 Task: Check all the items "in all the checklists" on the card.
Action: Mouse moved to (945, 83)
Screenshot: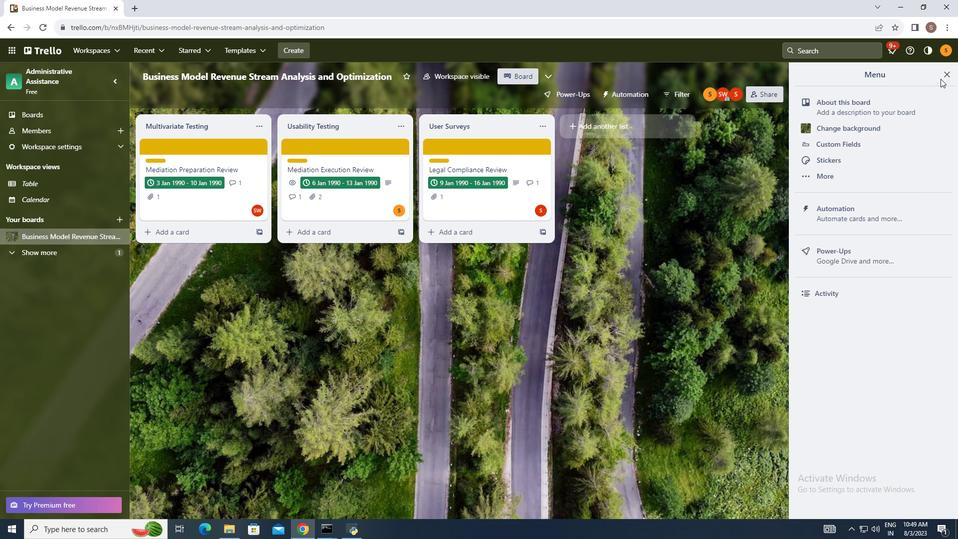 
Action: Mouse pressed left at (945, 83)
Screenshot: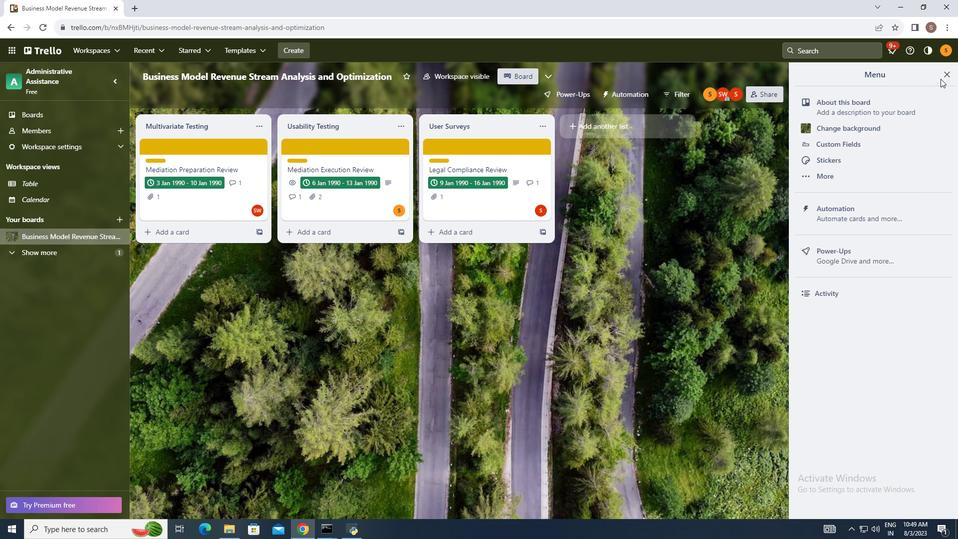 
Action: Mouse moved to (874, 213)
Screenshot: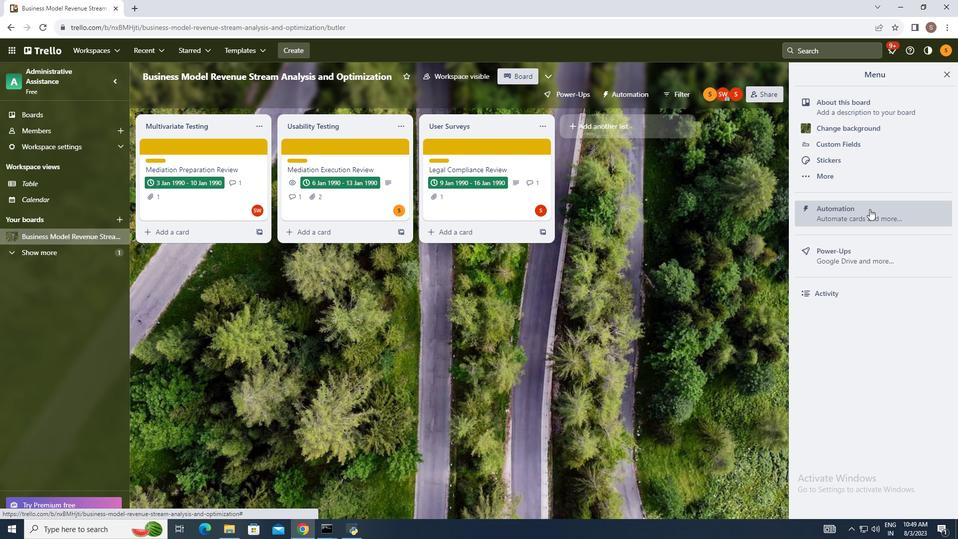 
Action: Mouse pressed left at (874, 213)
Screenshot: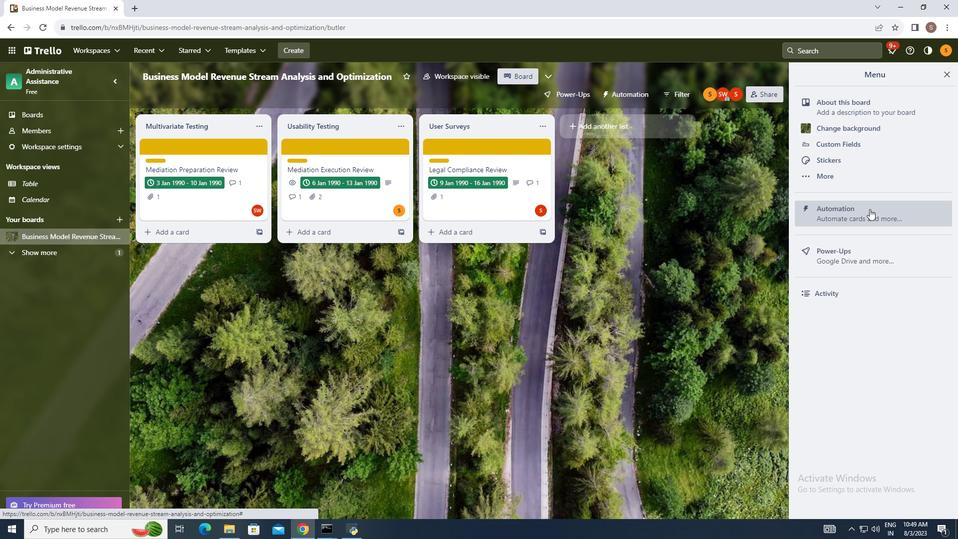 
Action: Mouse moved to (200, 262)
Screenshot: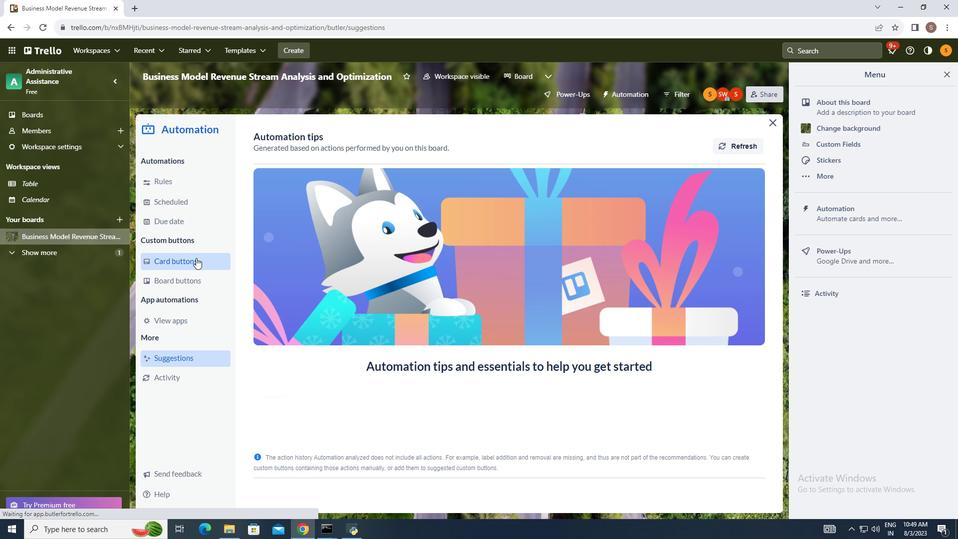 
Action: Mouse pressed left at (200, 262)
Screenshot: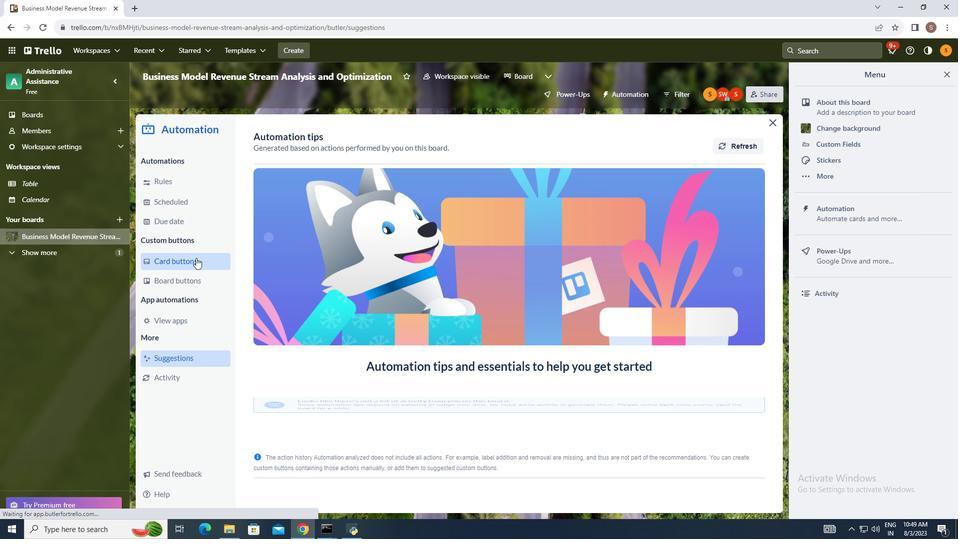 
Action: Mouse moved to (734, 143)
Screenshot: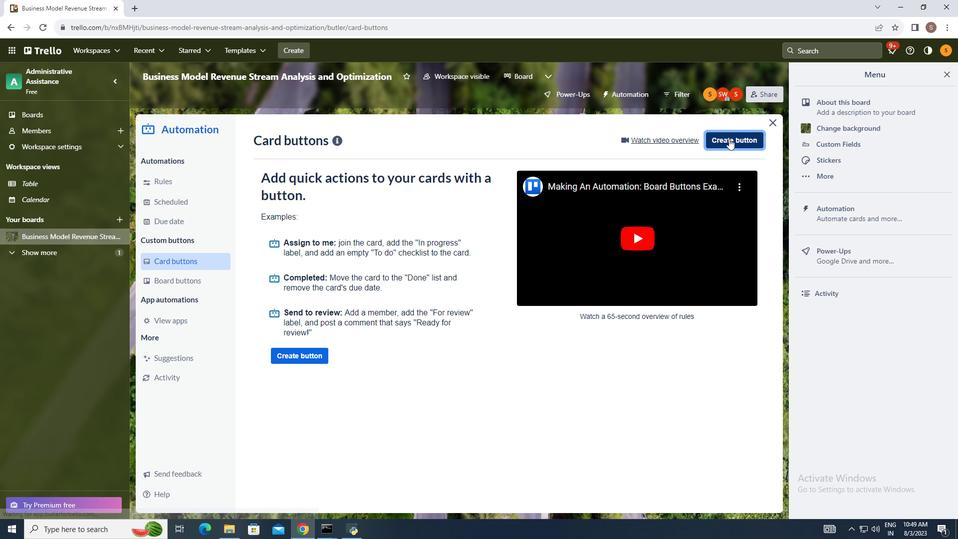 
Action: Mouse pressed left at (734, 143)
Screenshot: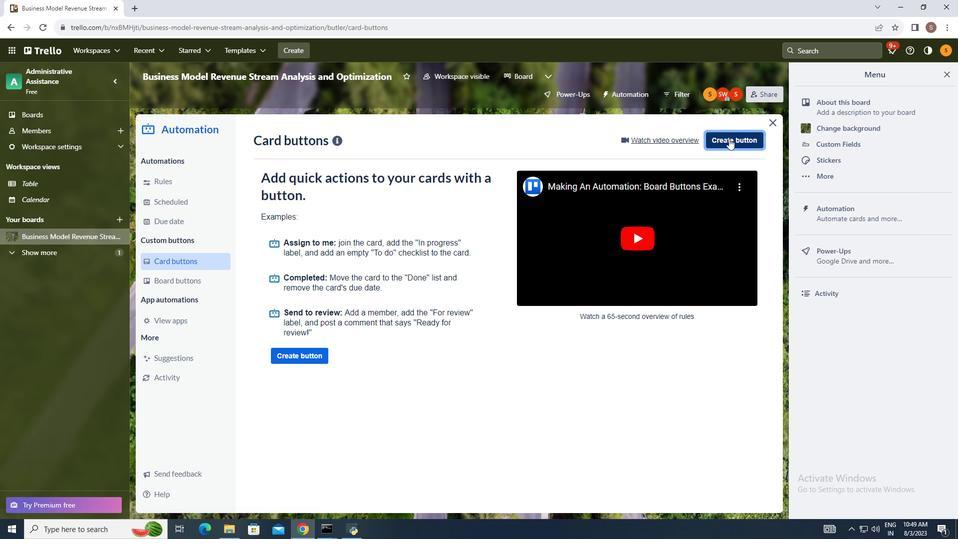 
Action: Mouse moved to (520, 279)
Screenshot: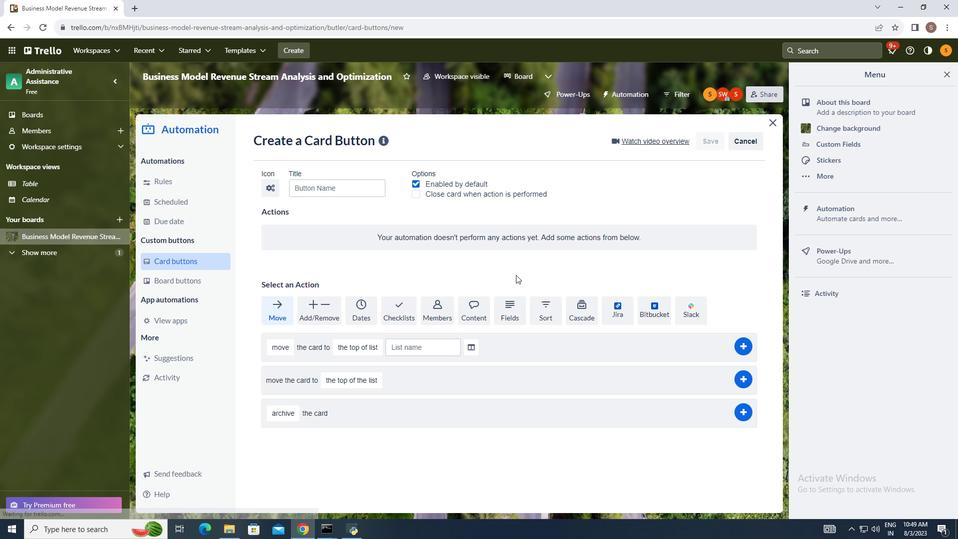 
Action: Mouse pressed left at (520, 279)
Screenshot: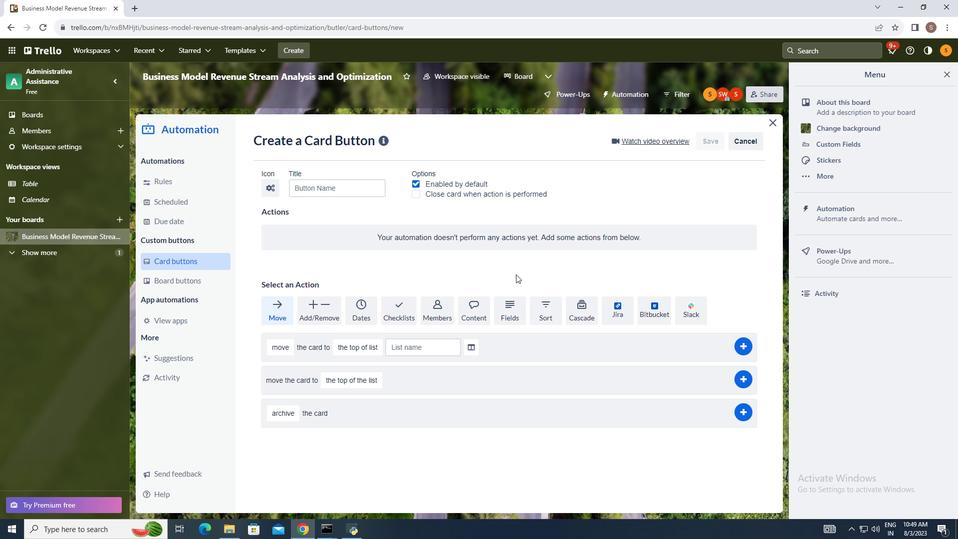 
Action: Mouse moved to (413, 313)
Screenshot: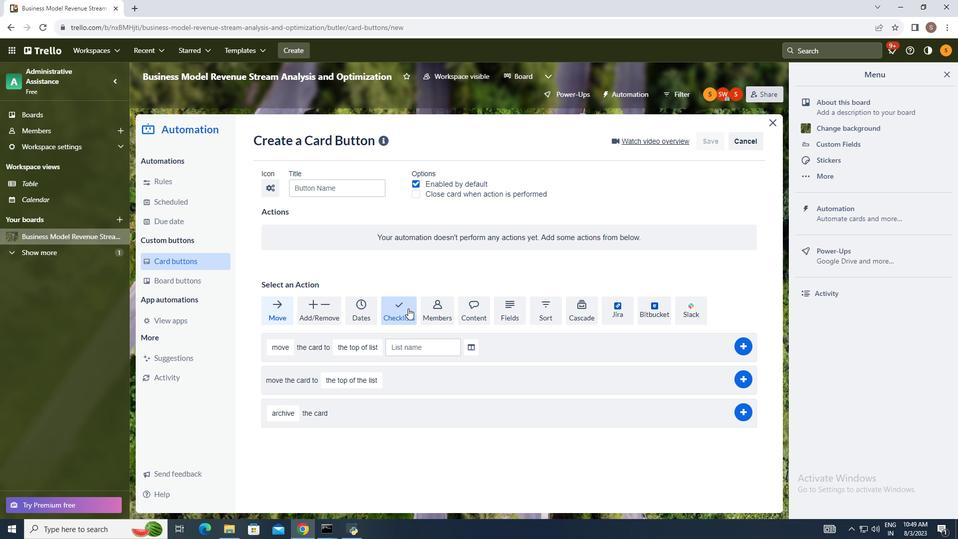 
Action: Mouse pressed left at (413, 313)
Screenshot: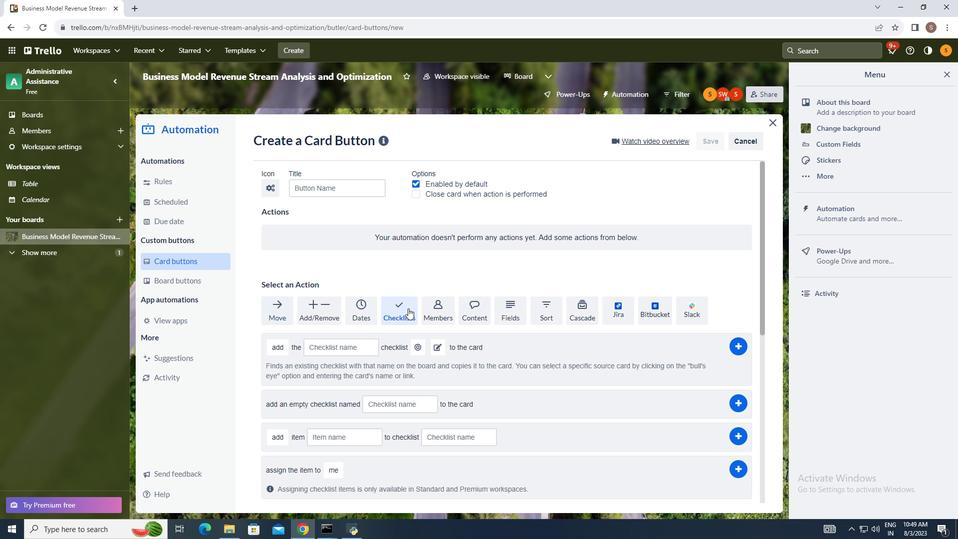 
Action: Mouse moved to (448, 336)
Screenshot: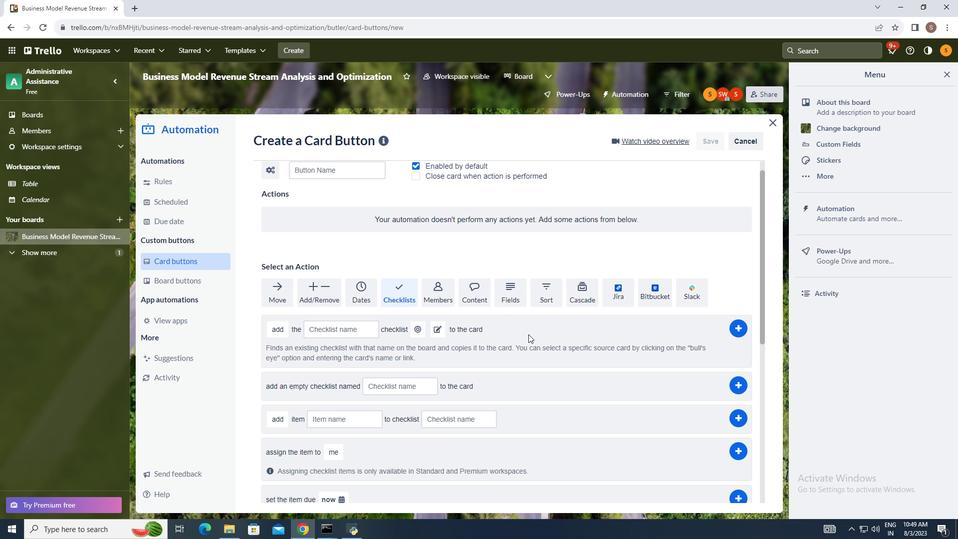 
Action: Mouse scrolled (448, 337) with delta (0, 0)
Screenshot: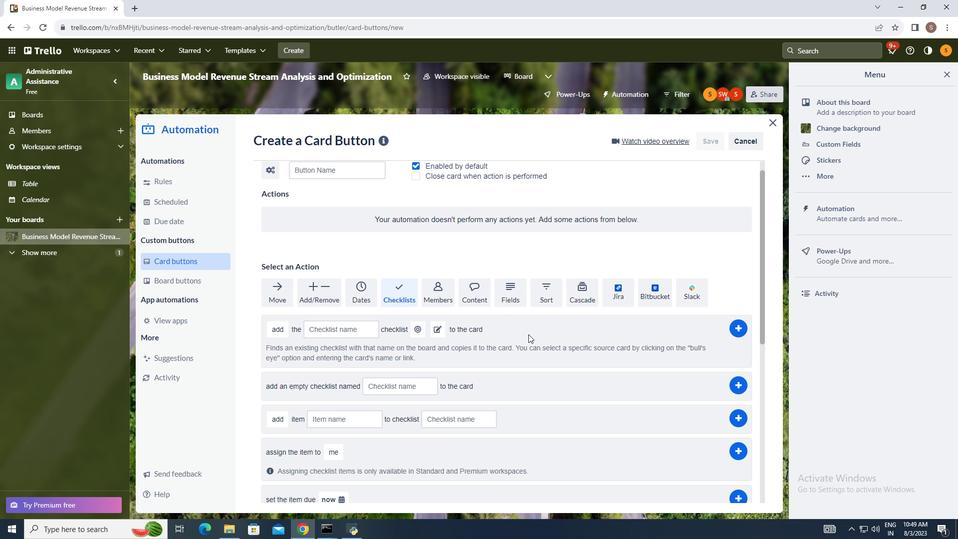 
Action: Mouse moved to (477, 336)
Screenshot: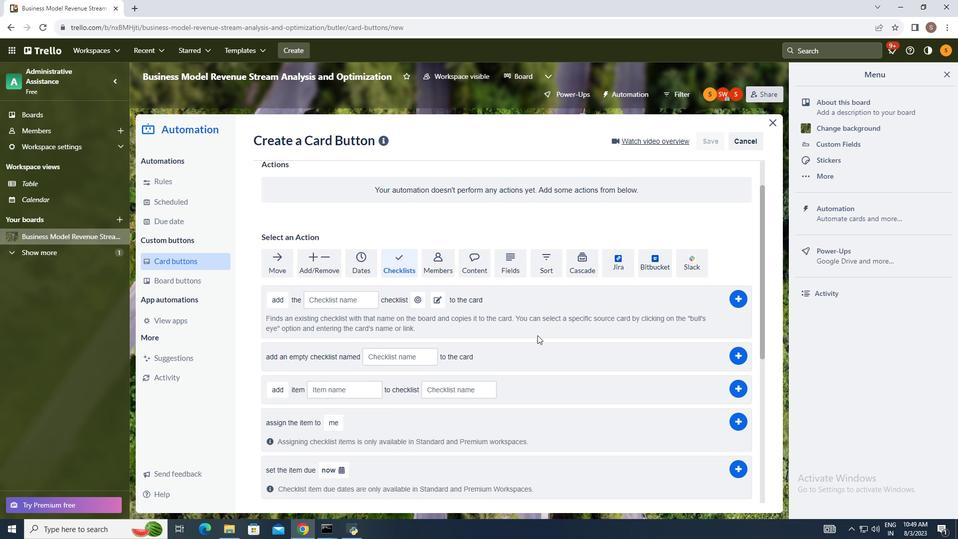 
Action: Mouse scrolled (477, 336) with delta (0, 0)
Screenshot: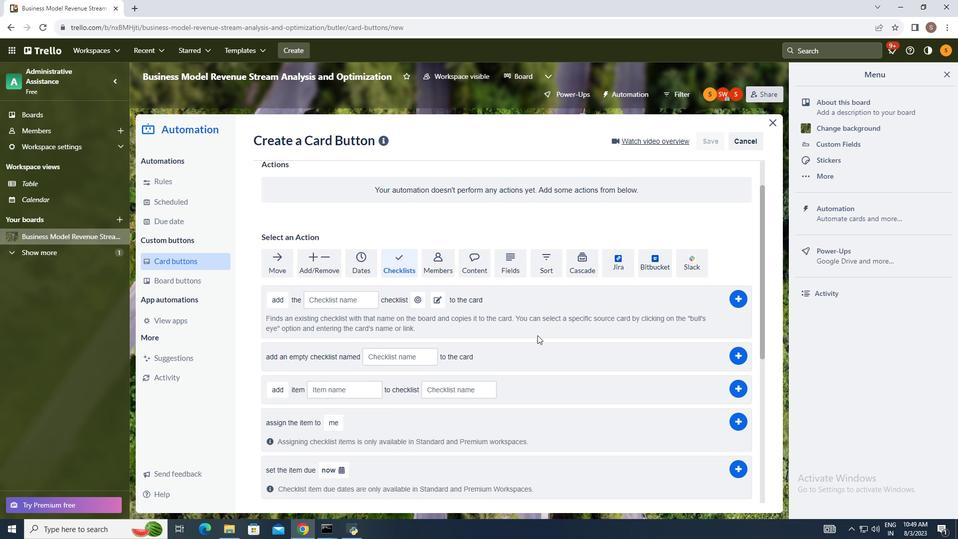
Action: Mouse moved to (528, 339)
Screenshot: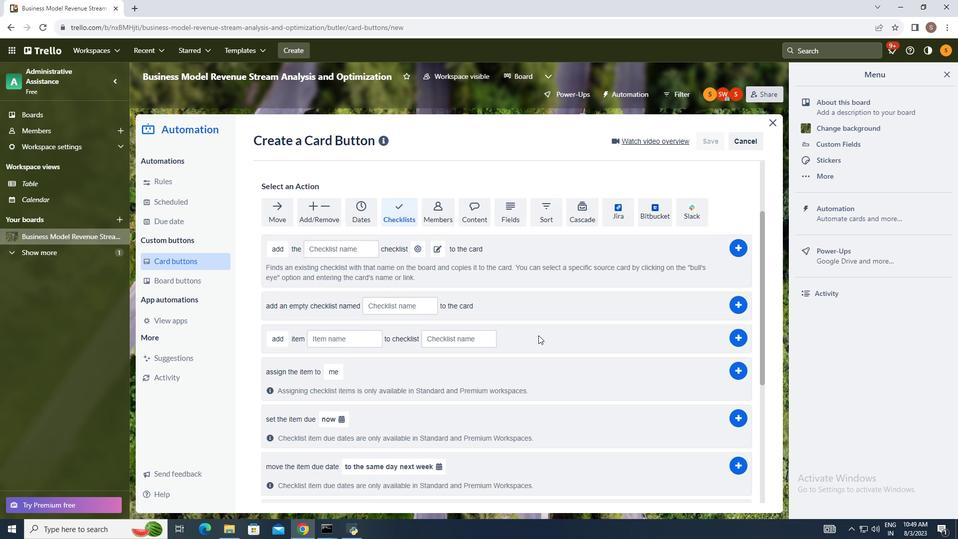 
Action: Mouse scrolled (528, 338) with delta (0, 0)
Screenshot: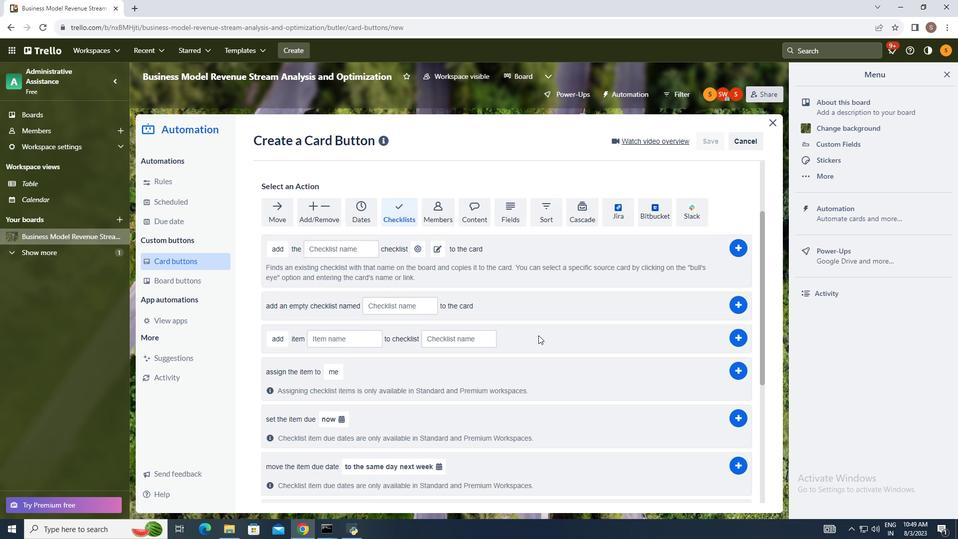 
Action: Mouse moved to (556, 339)
Screenshot: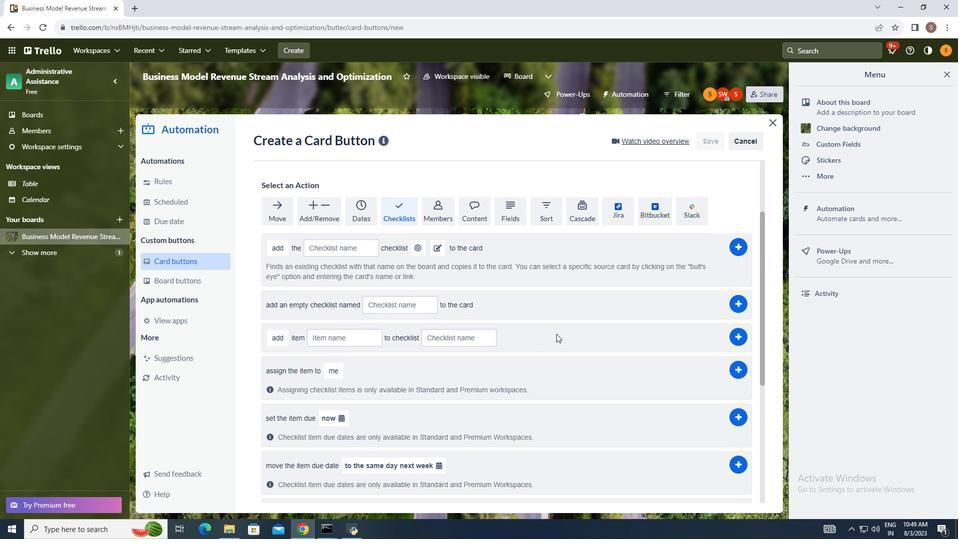 
Action: Mouse scrolled (543, 339) with delta (0, 0)
Screenshot: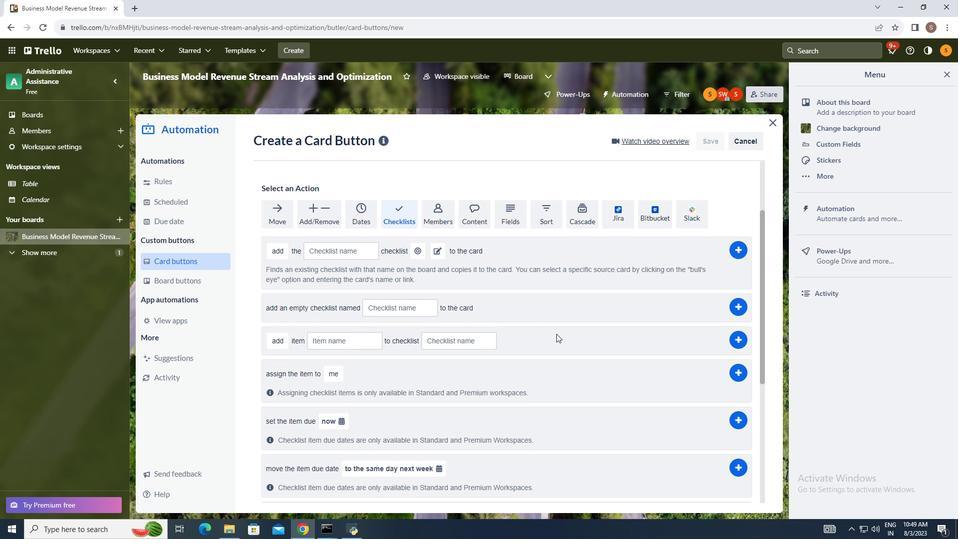 
Action: Mouse moved to (556, 338)
Screenshot: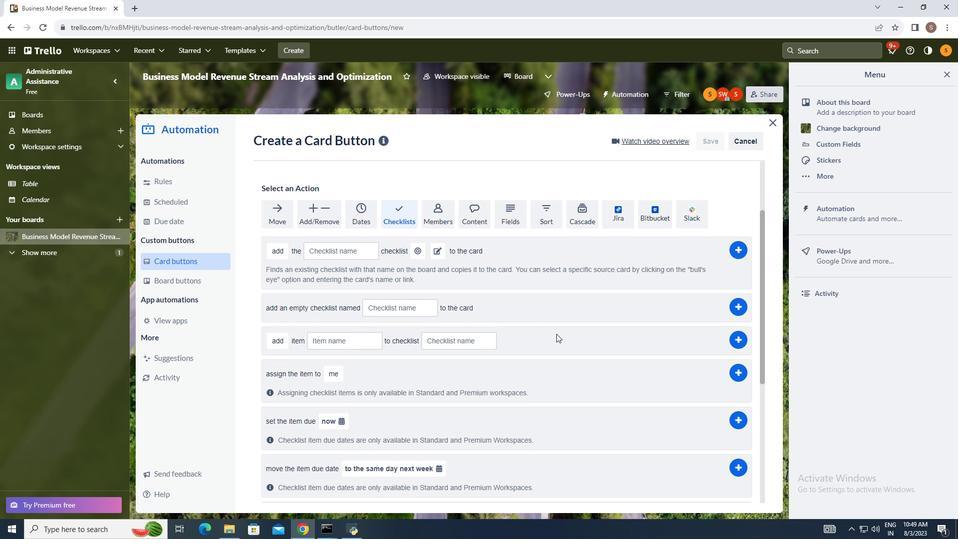 
Action: Mouse scrolled (551, 340) with delta (0, 0)
Screenshot: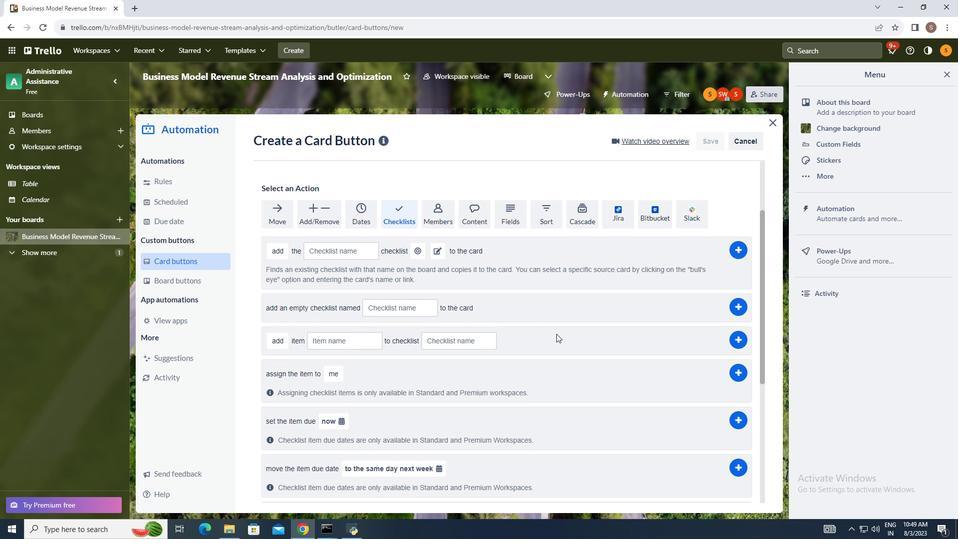 
Action: Mouse moved to (559, 338)
Screenshot: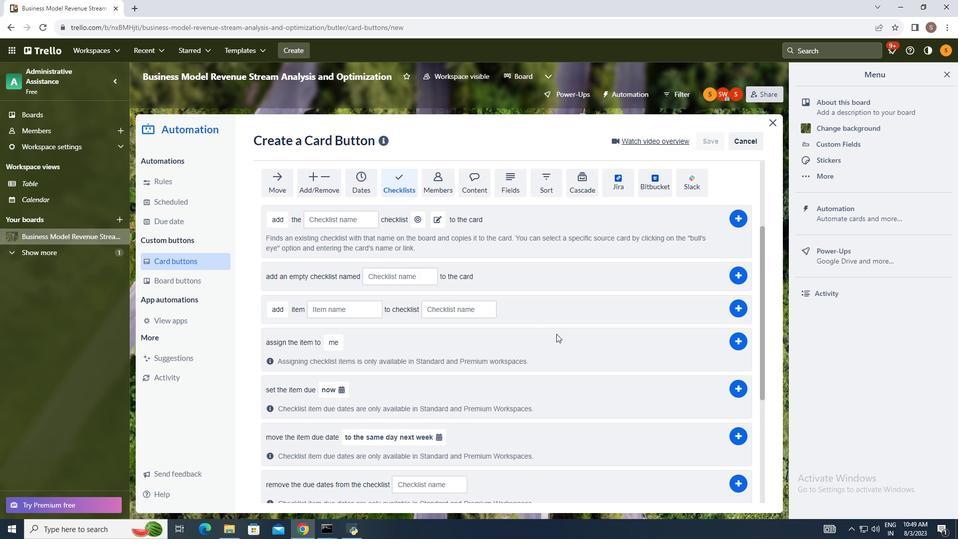 
Action: Mouse scrolled (559, 339) with delta (0, 0)
Screenshot: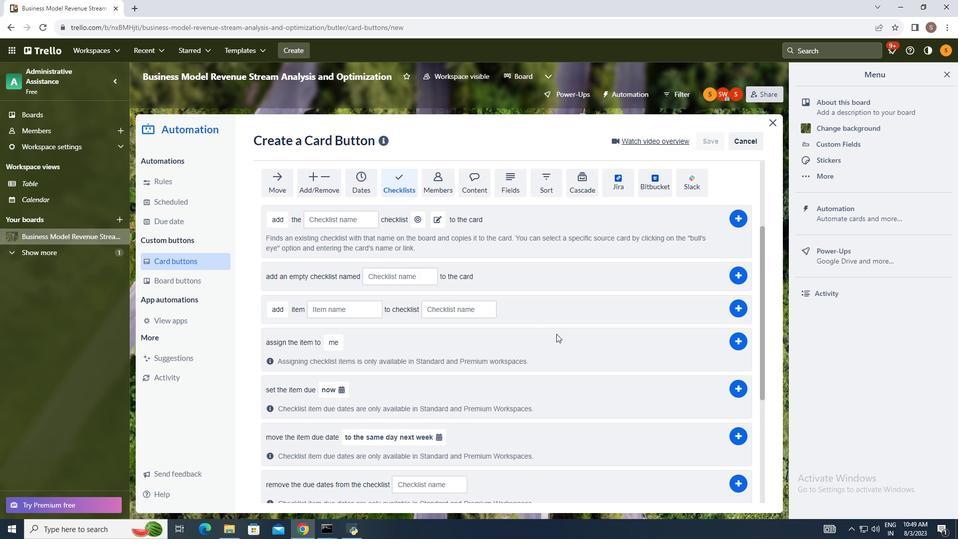
Action: Mouse moved to (560, 338)
Screenshot: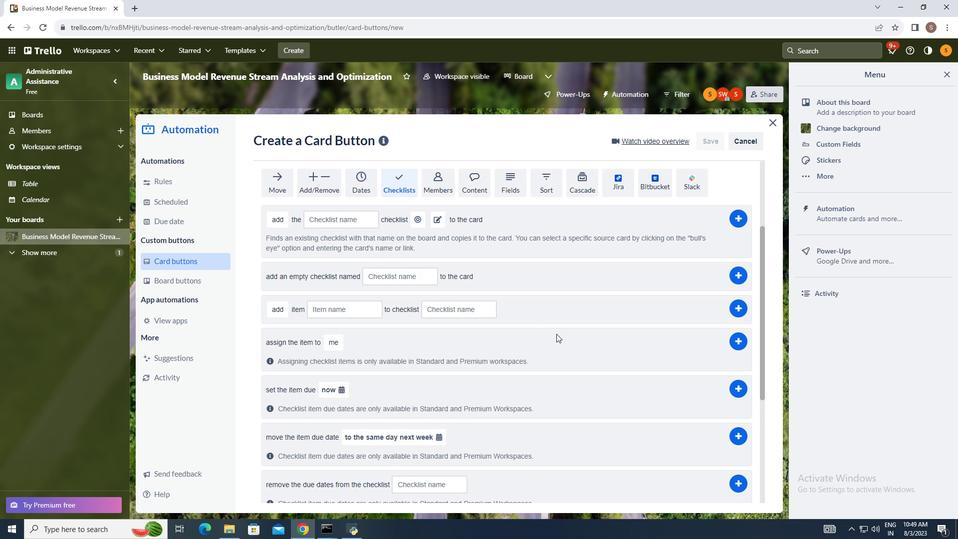 
Action: Mouse scrolled (560, 338) with delta (0, 0)
Screenshot: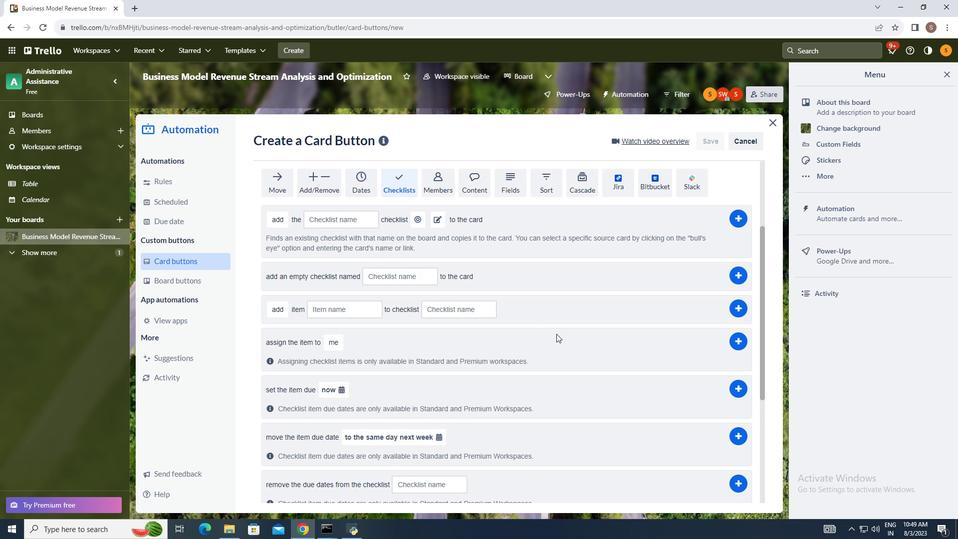
Action: Mouse moved to (561, 338)
Screenshot: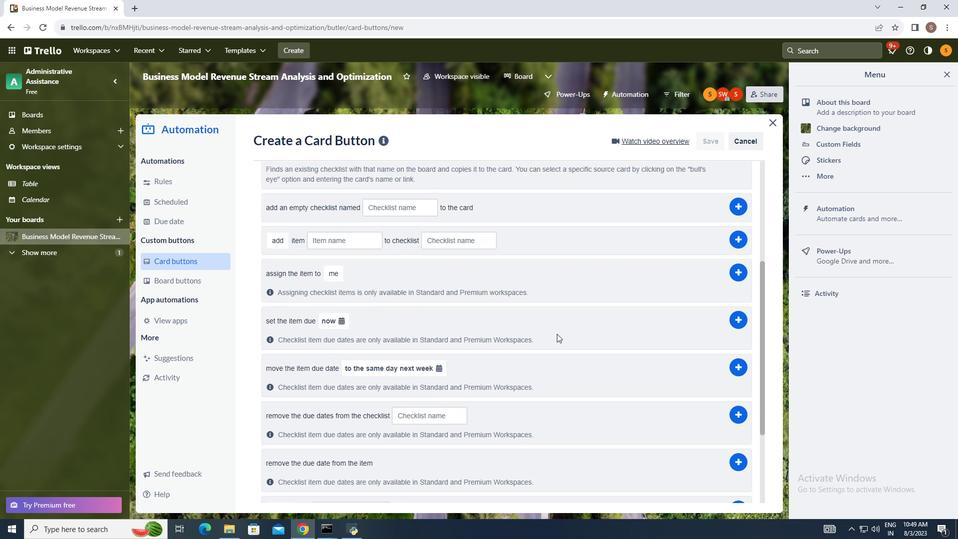 
Action: Mouse scrolled (561, 338) with delta (0, 0)
Screenshot: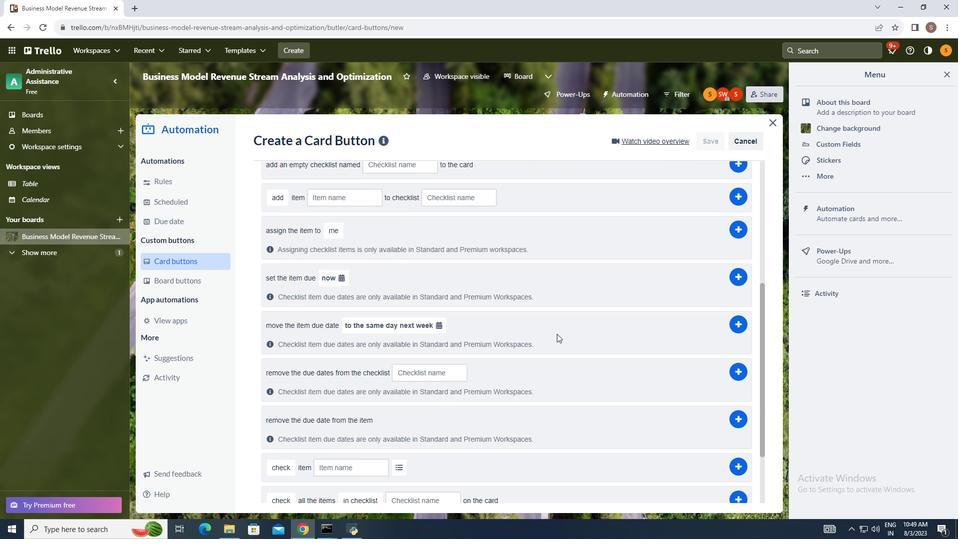 
Action: Mouse scrolled (561, 338) with delta (0, 0)
Screenshot: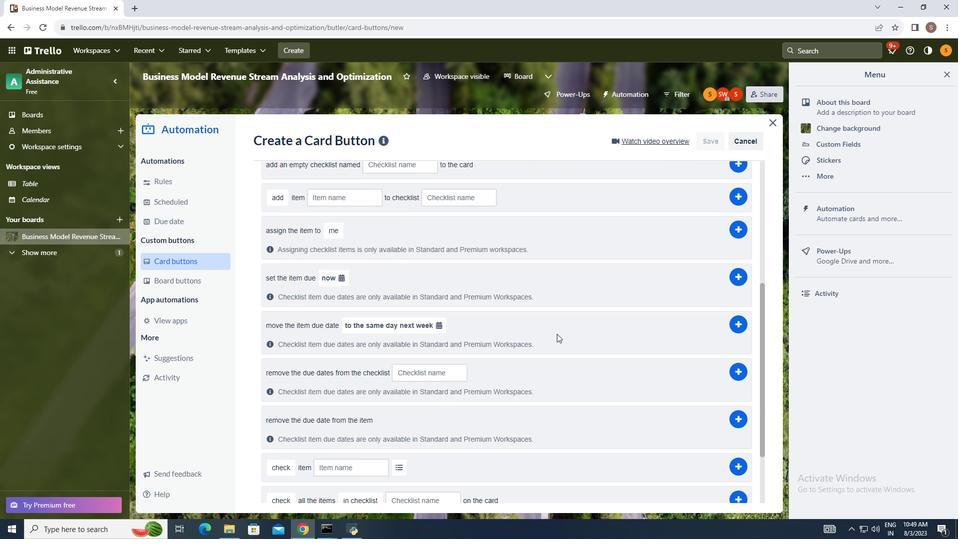 
Action: Mouse scrolled (561, 338) with delta (0, 0)
Screenshot: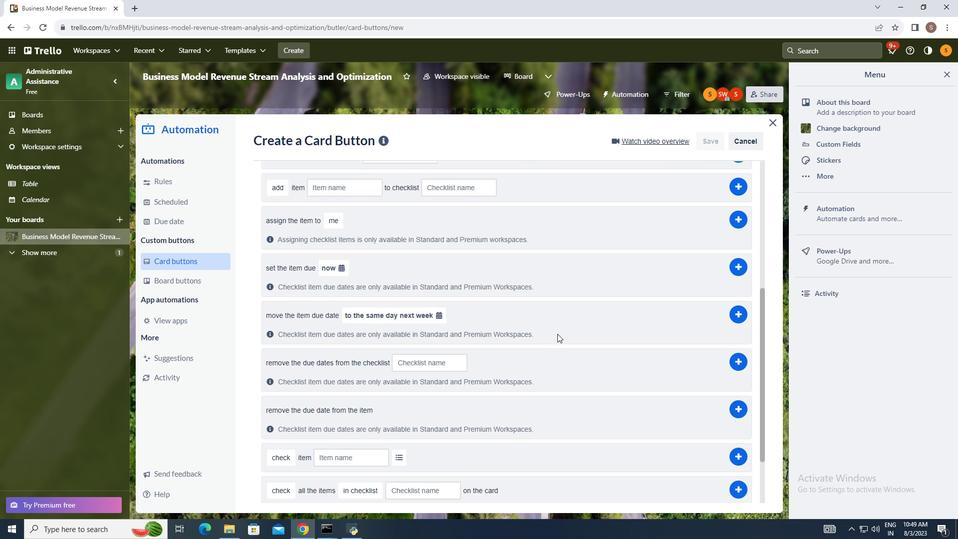 
Action: Mouse moved to (562, 338)
Screenshot: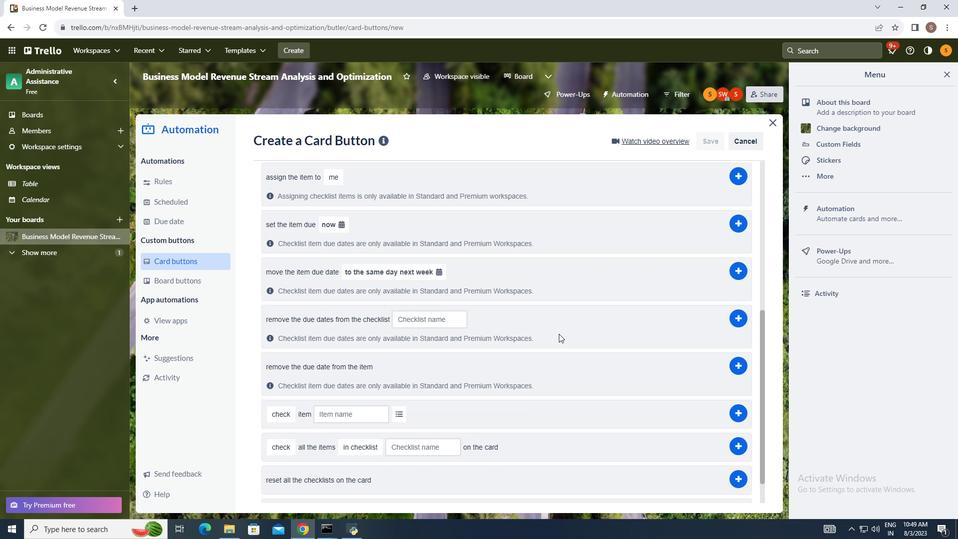 
Action: Mouse scrolled (562, 338) with delta (0, 0)
Screenshot: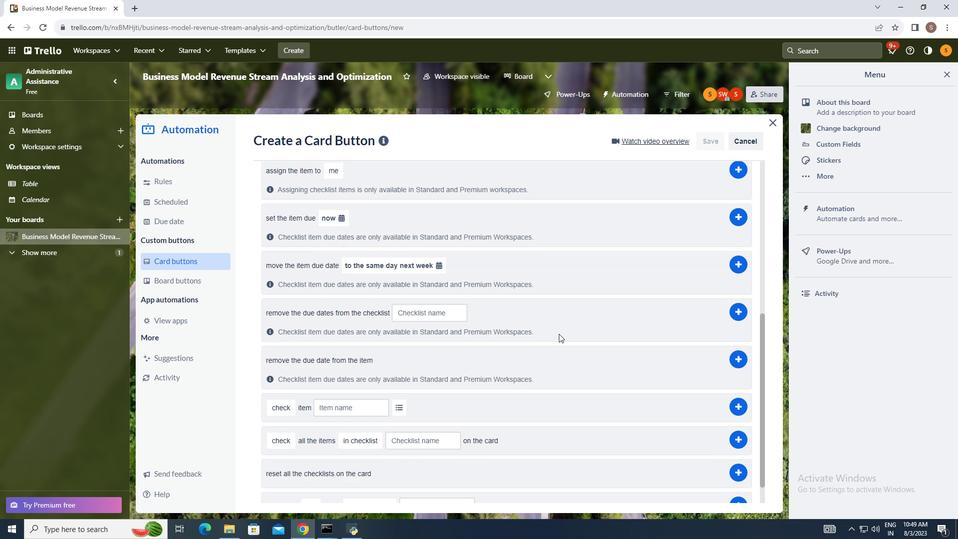 
Action: Mouse moved to (563, 338)
Screenshot: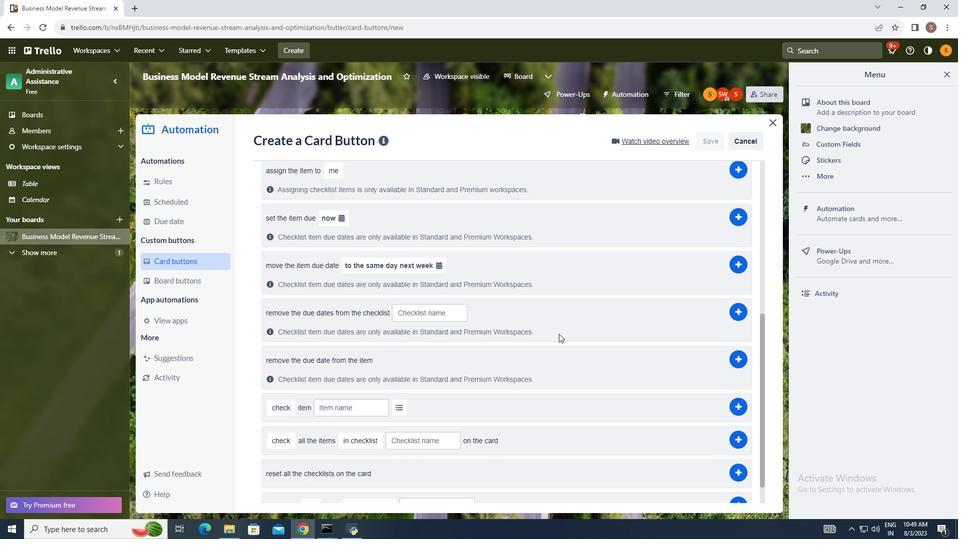 
Action: Mouse scrolled (563, 338) with delta (0, 0)
Screenshot: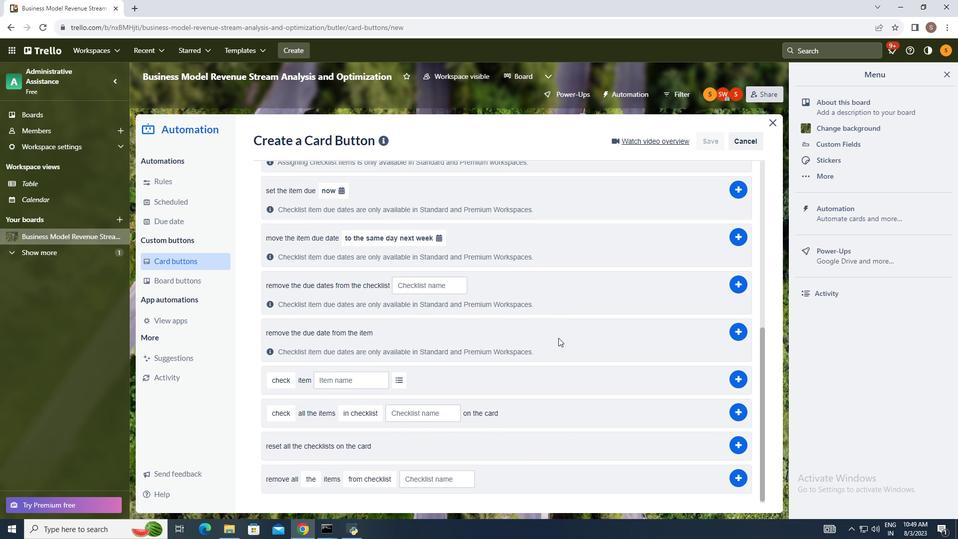 
Action: Mouse scrolled (563, 338) with delta (0, 0)
Screenshot: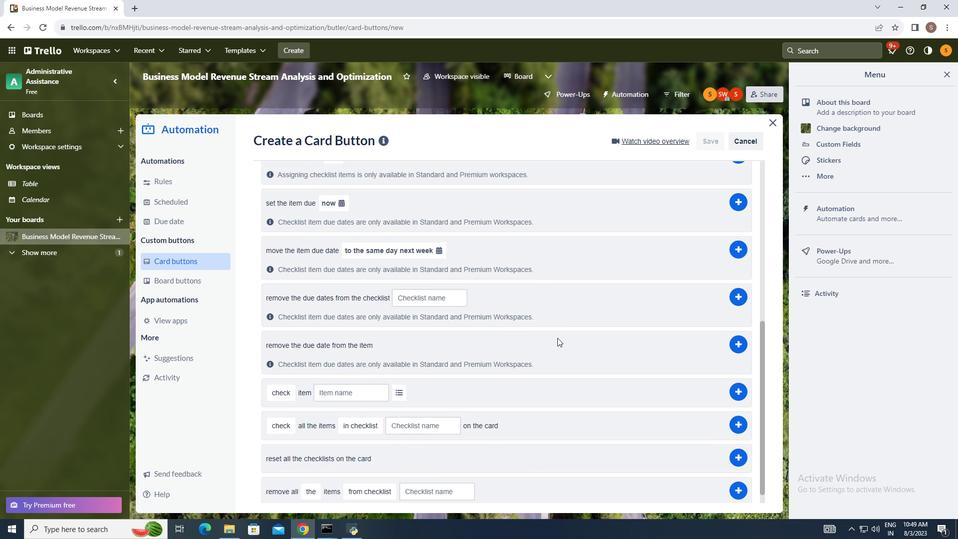 
Action: Mouse scrolled (563, 338) with delta (0, 0)
Screenshot: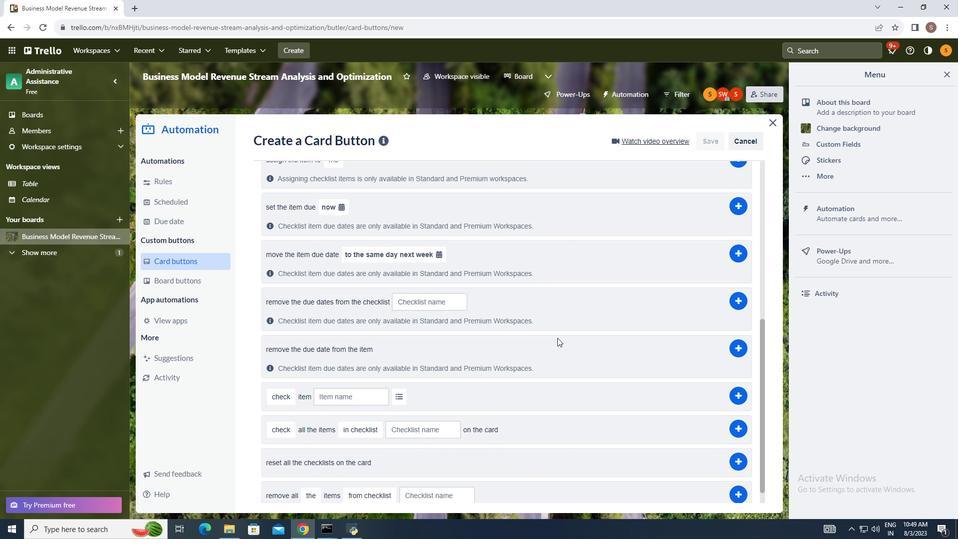 
Action: Mouse moved to (564, 341)
Screenshot: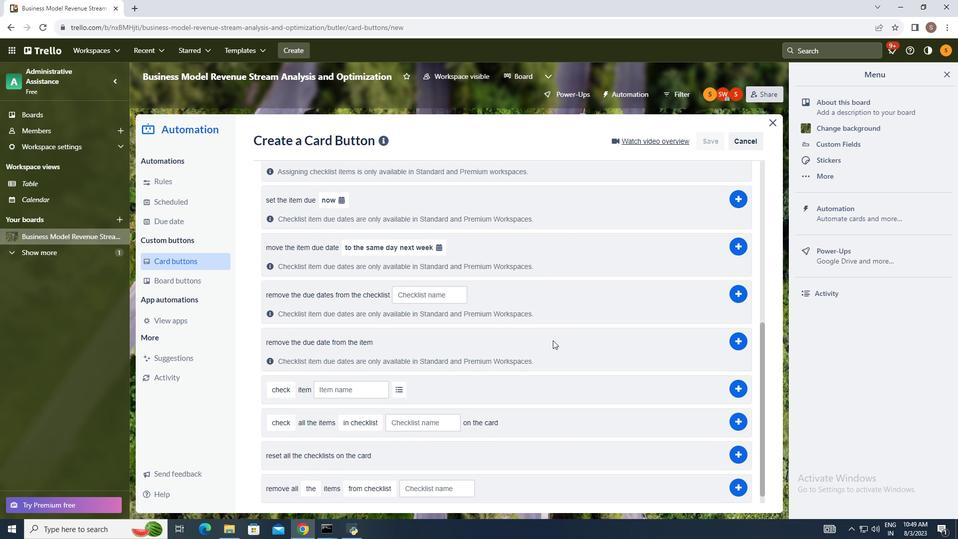 
Action: Mouse scrolled (564, 342) with delta (0, 0)
Screenshot: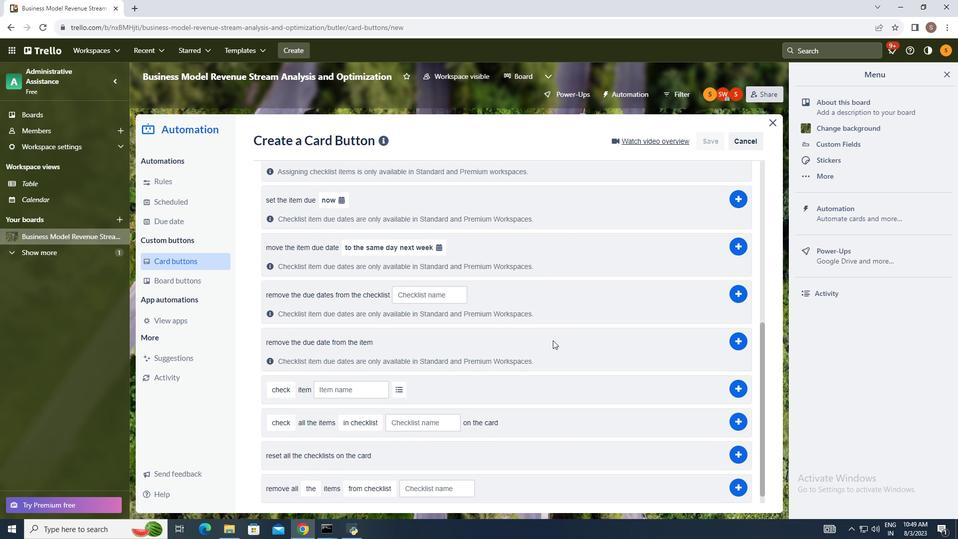 
Action: Mouse moved to (563, 342)
Screenshot: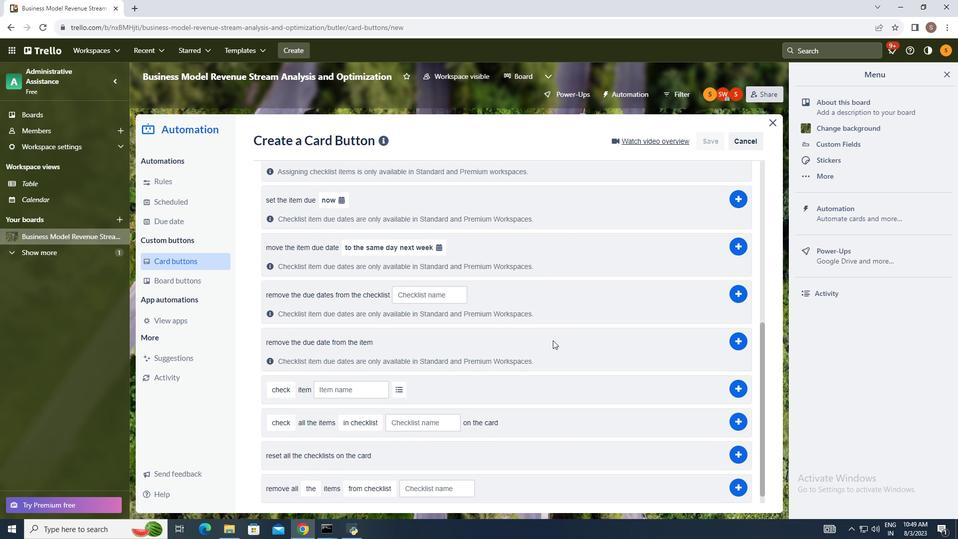 
Action: Mouse scrolled (563, 342) with delta (0, 0)
Screenshot: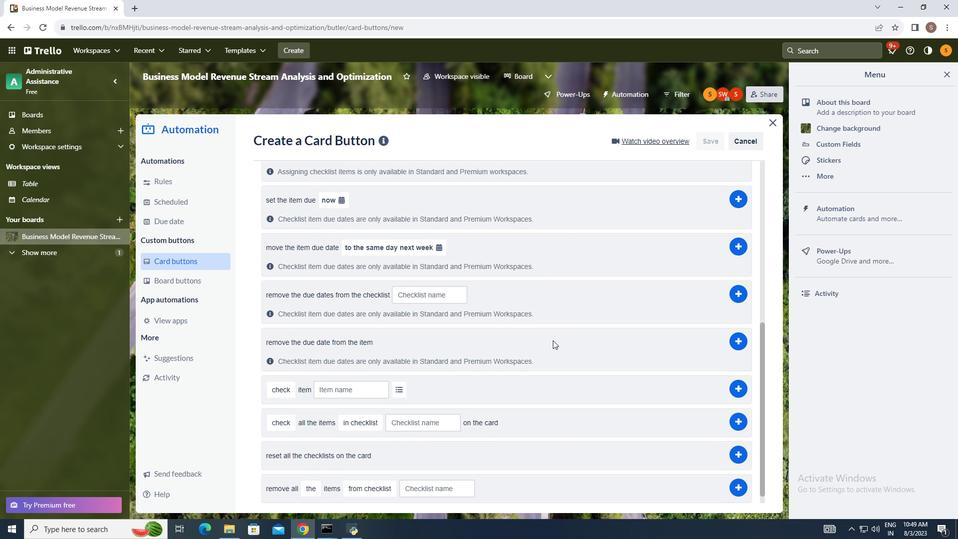 
Action: Mouse moved to (554, 346)
Screenshot: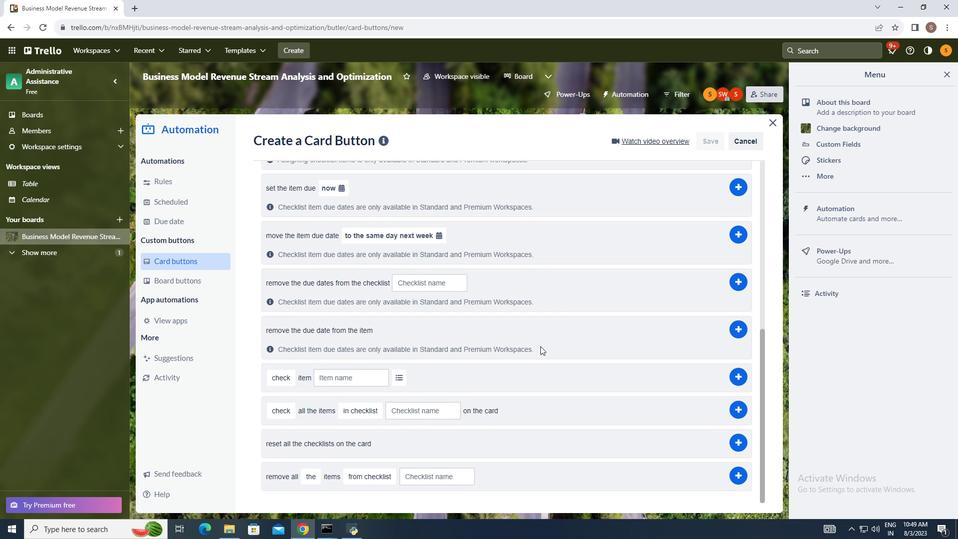 
Action: Mouse scrolled (554, 346) with delta (0, 0)
Screenshot: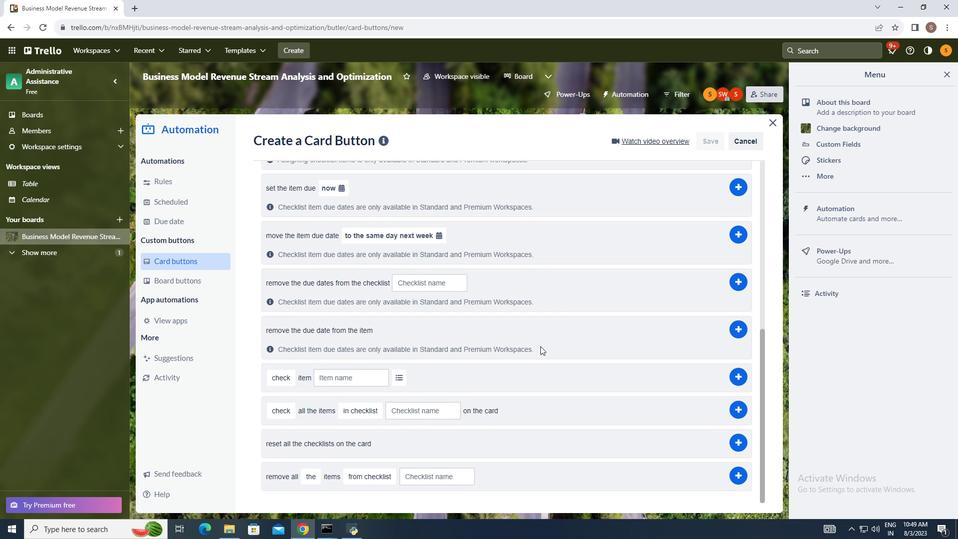 
Action: Mouse moved to (554, 346)
Screenshot: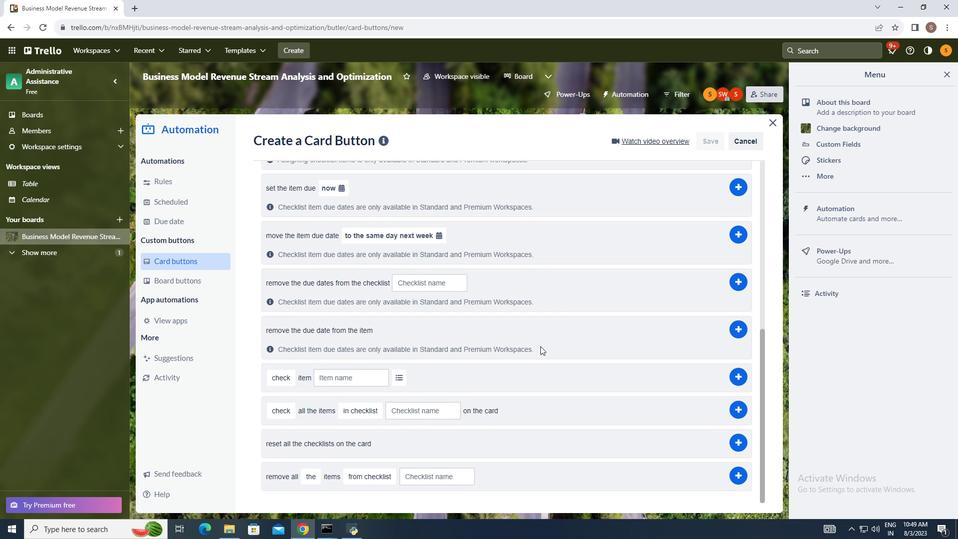 
Action: Mouse scrolled (554, 346) with delta (0, 0)
Screenshot: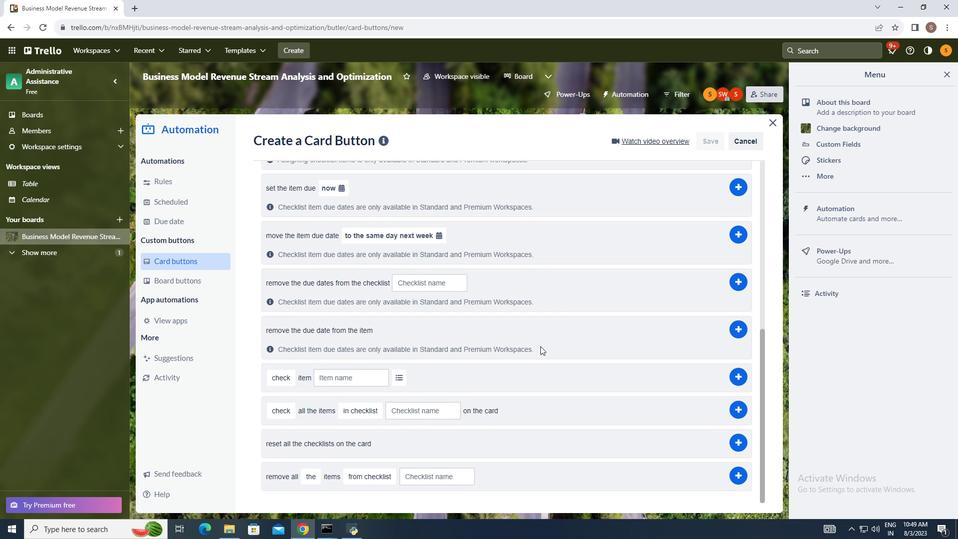 
Action: Mouse moved to (269, 358)
Screenshot: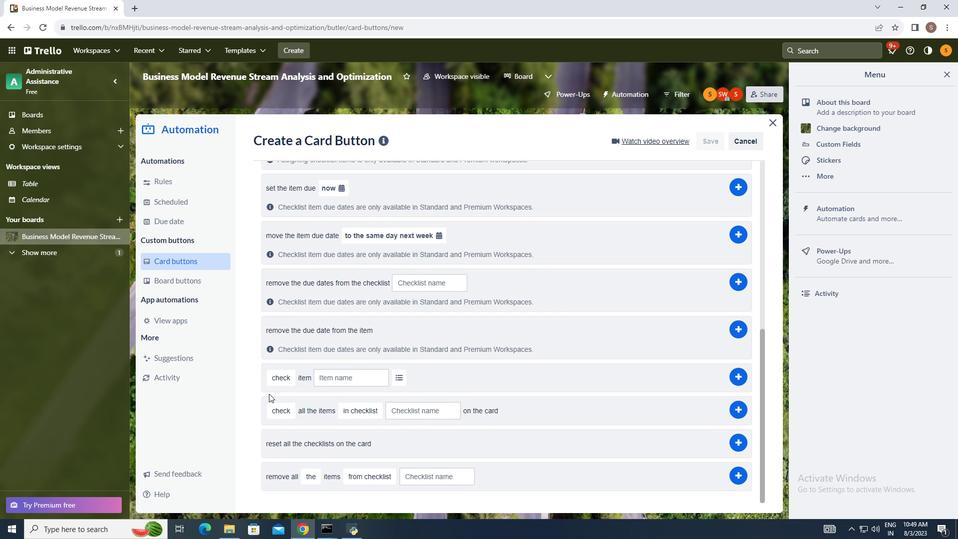 
Action: Mouse scrolled (269, 357) with delta (0, 0)
Screenshot: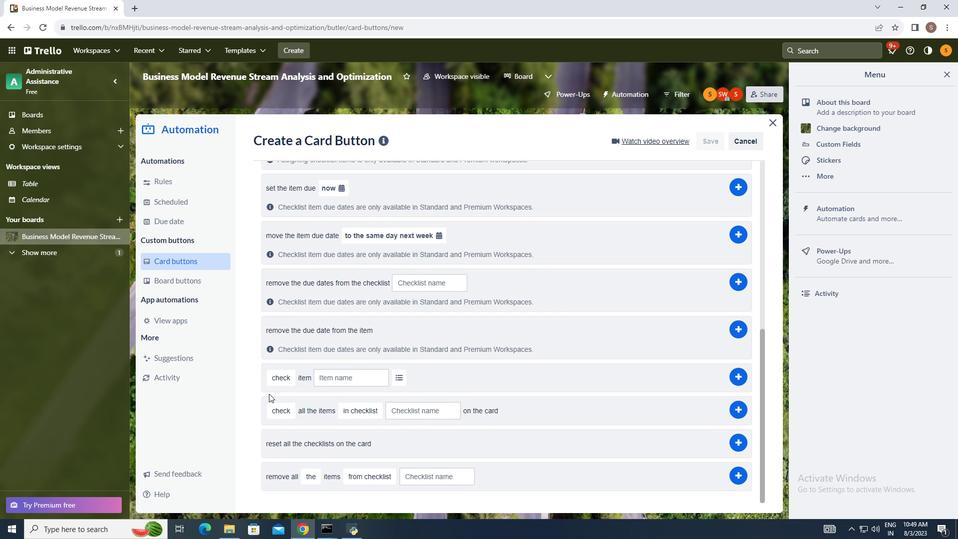 
Action: Mouse moved to (266, 366)
Screenshot: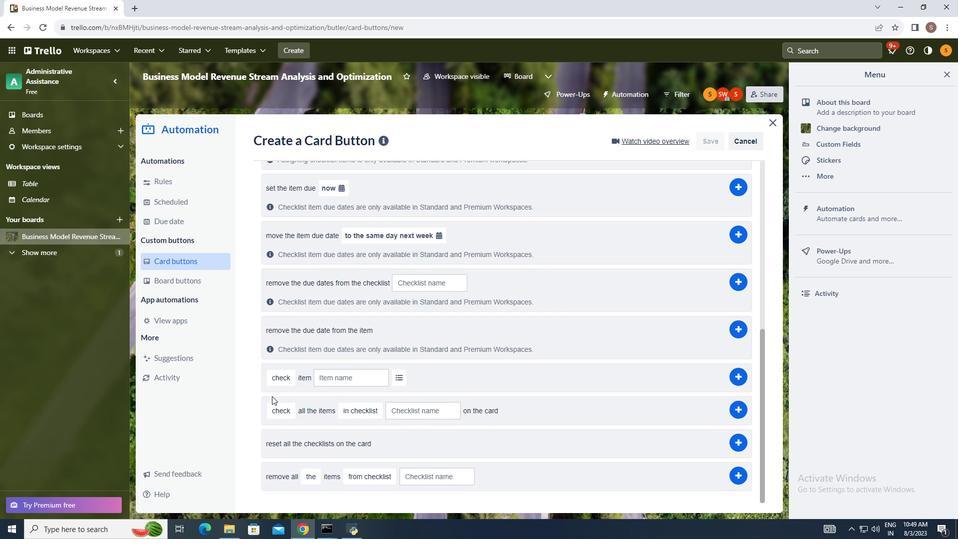 
Action: Mouse scrolled (266, 366) with delta (0, 0)
Screenshot: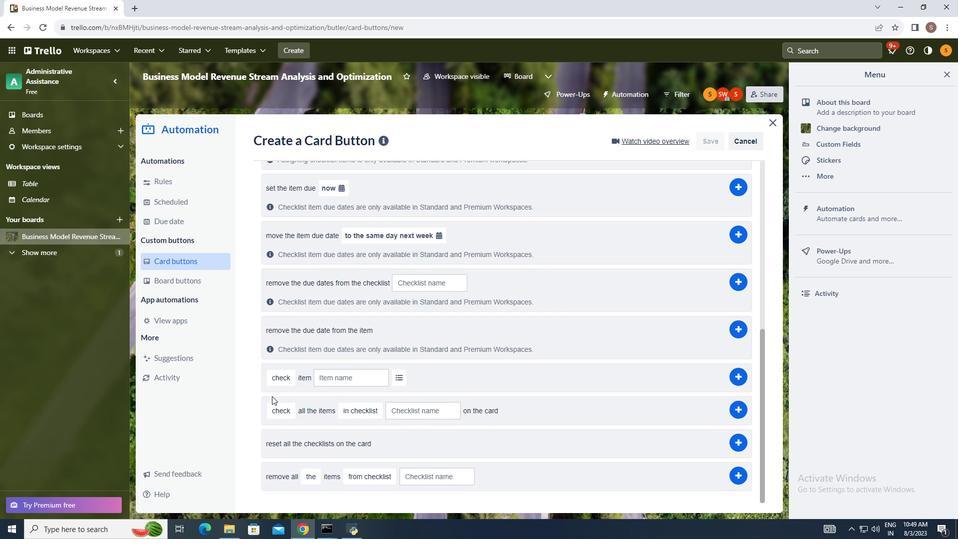 
Action: Mouse moved to (283, 412)
Screenshot: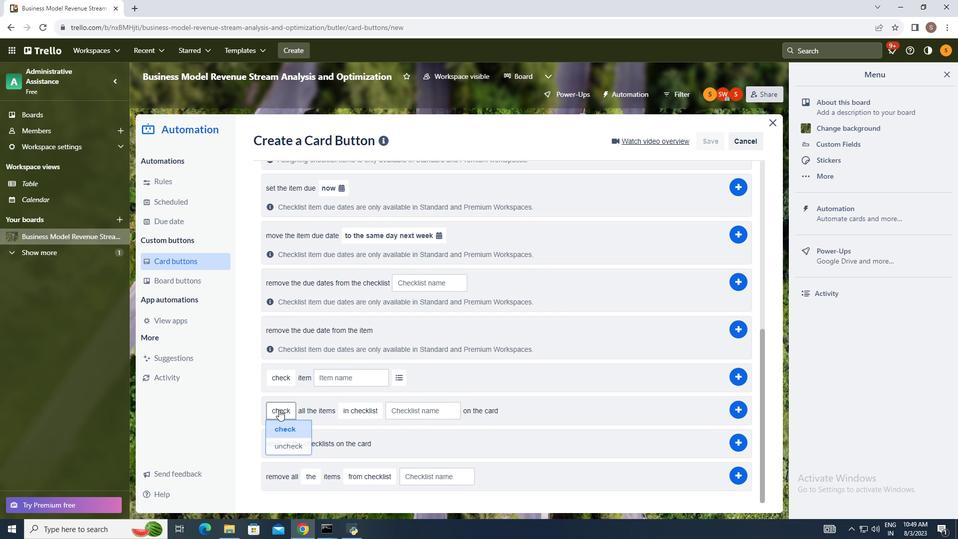 
Action: Mouse pressed left at (283, 412)
Screenshot: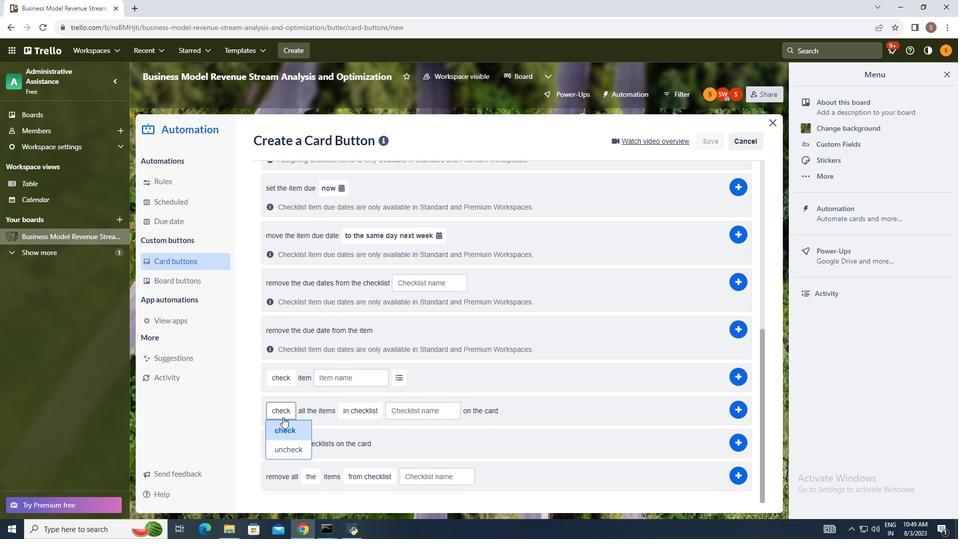 
Action: Mouse moved to (291, 431)
Screenshot: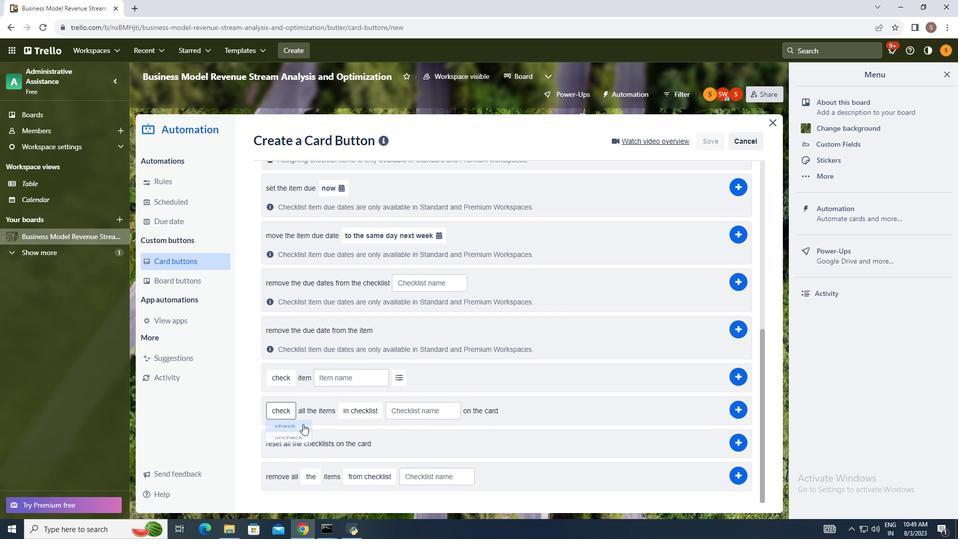 
Action: Mouse pressed left at (291, 431)
Screenshot: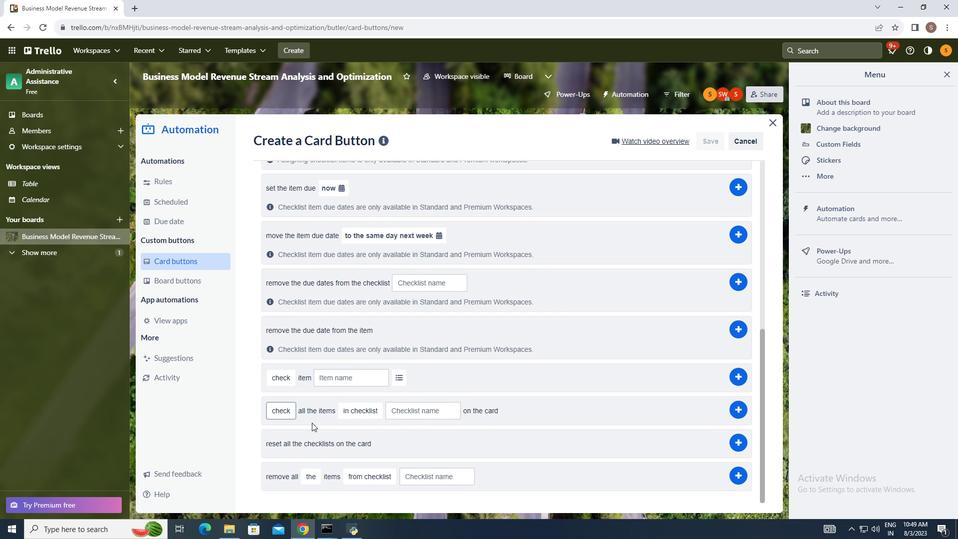 
Action: Mouse moved to (374, 411)
Screenshot: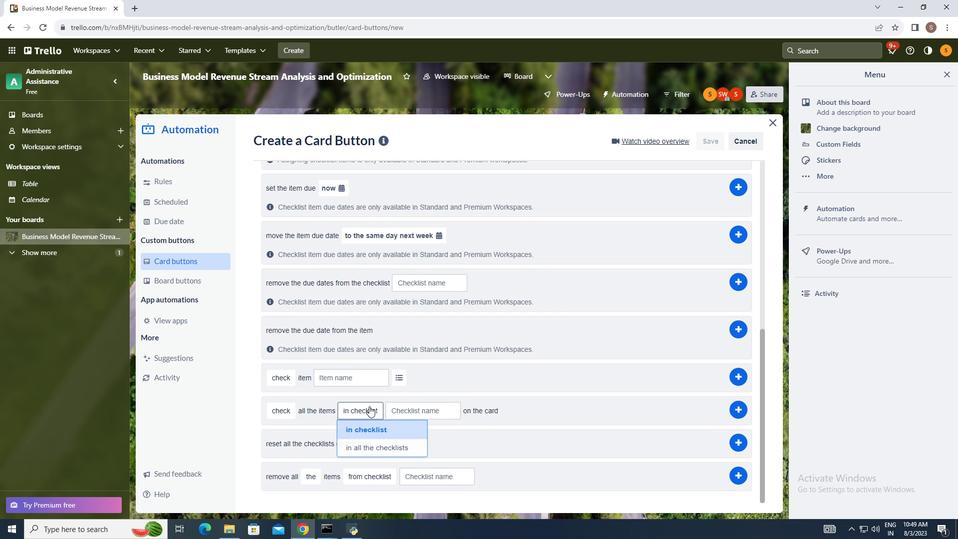 
Action: Mouse pressed left at (374, 411)
Screenshot: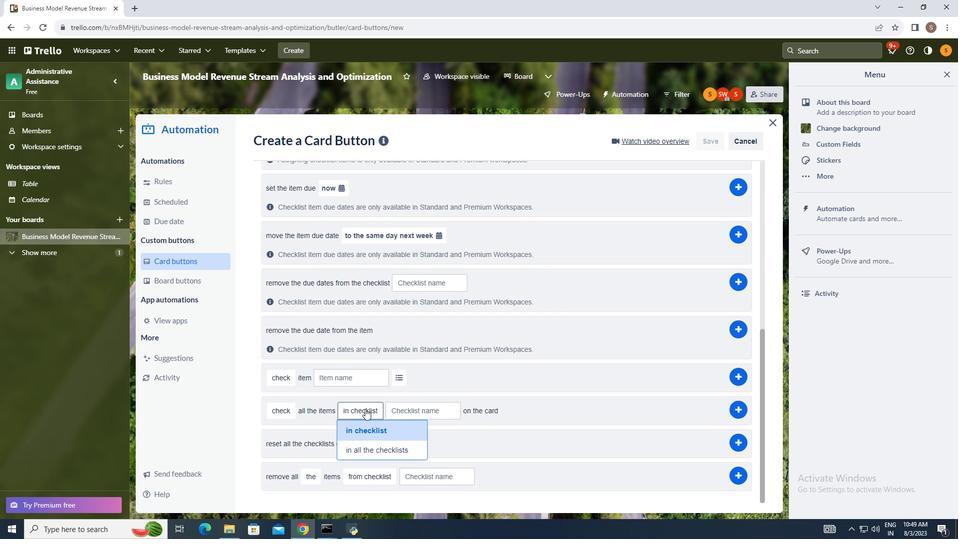 
Action: Mouse moved to (372, 453)
Screenshot: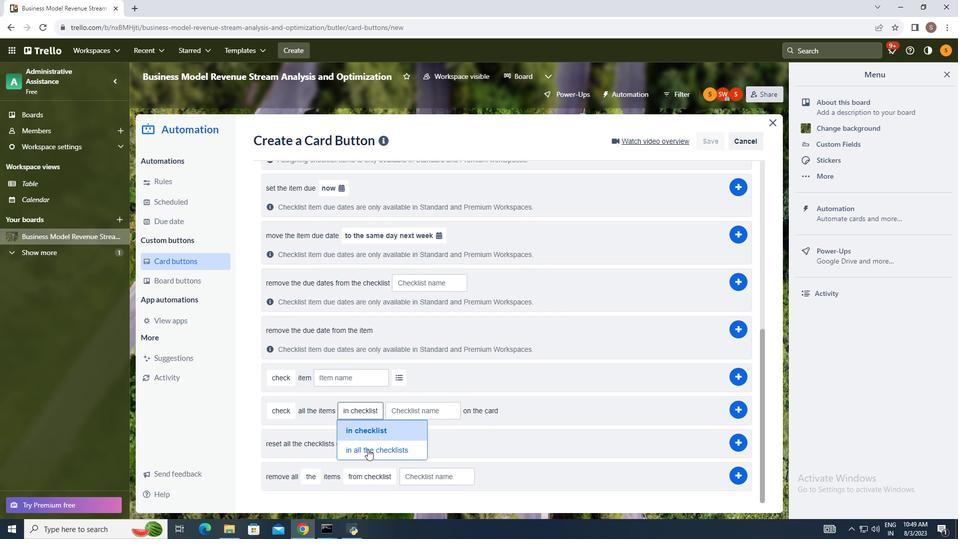 
Action: Mouse pressed left at (372, 453)
Screenshot: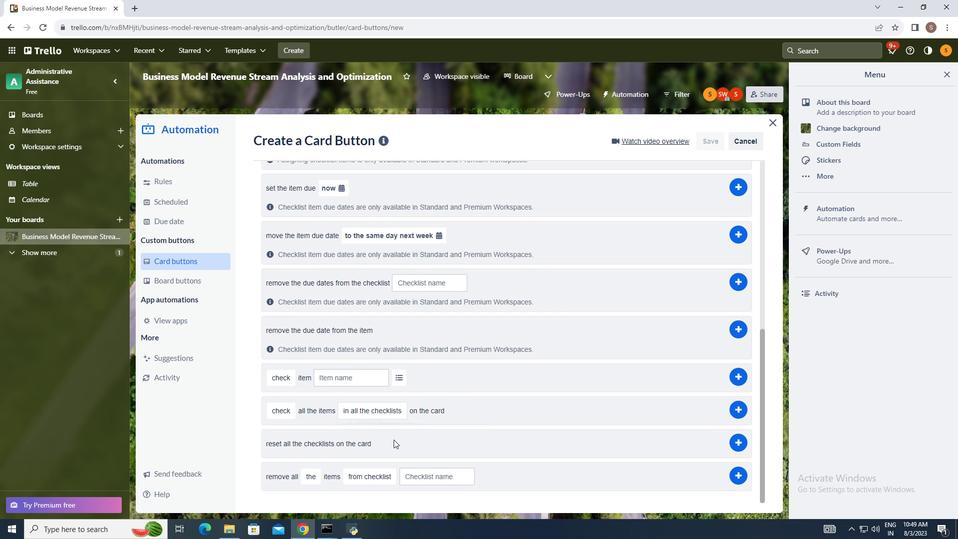 
Action: Mouse moved to (742, 413)
Screenshot: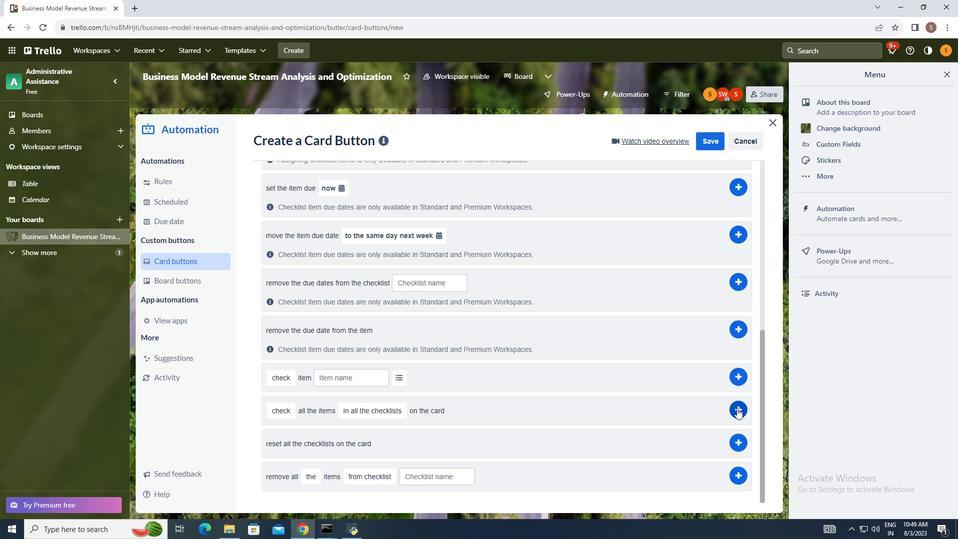 
Action: Mouse pressed left at (742, 413)
Screenshot: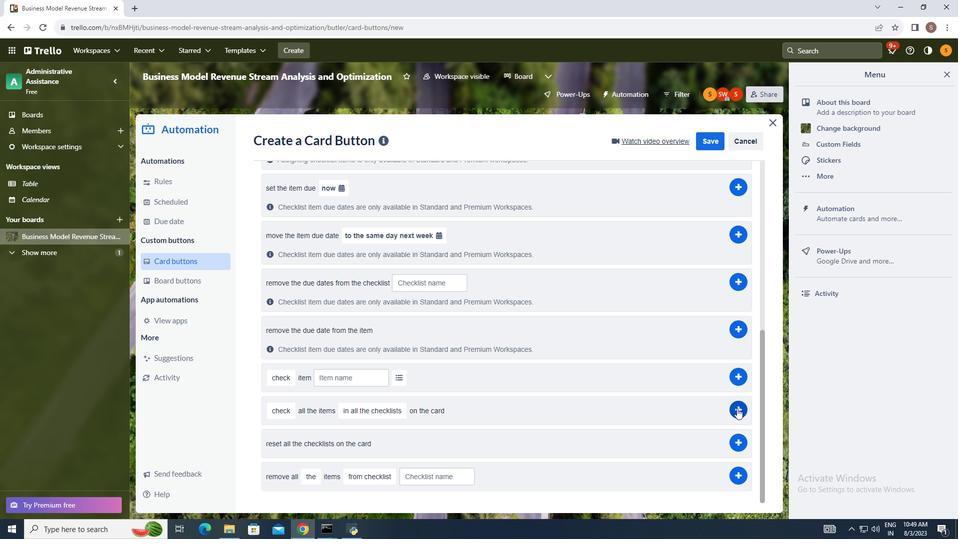 
Action: Mouse moved to (806, 402)
Screenshot: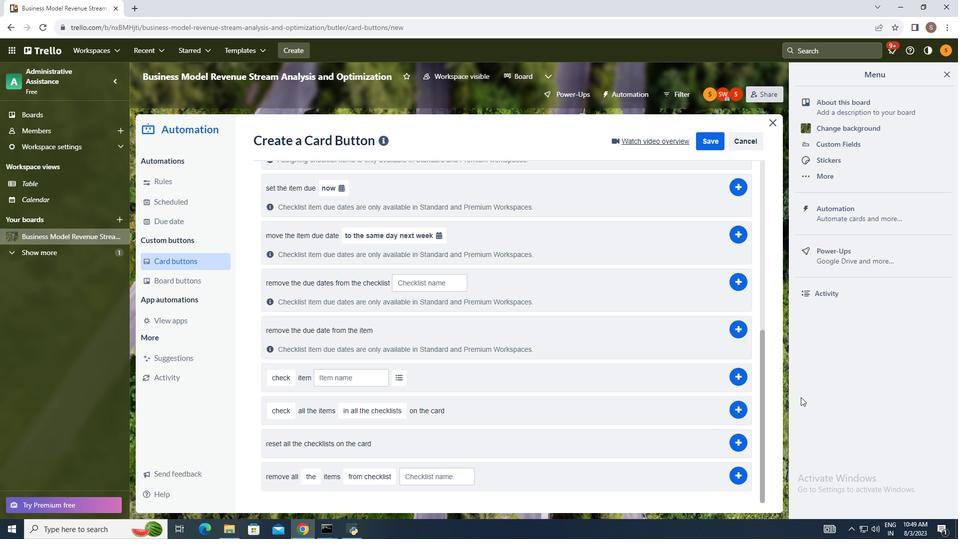
